 Task: Invite Team Member Softage.1@softage.net to Workspace Enterprise Resource Planning Software. Invite Team Member Softage.2@softage.net to Workspace Enterprise Resource Planning Software. Invite Team Member Softage.3@softage.net to Workspace Enterprise Resource Planning Software. Invite Team Member Softage.4@softage.net to Workspace Enterprise Resource Planning Software
Action: Mouse moved to (912, 134)
Screenshot: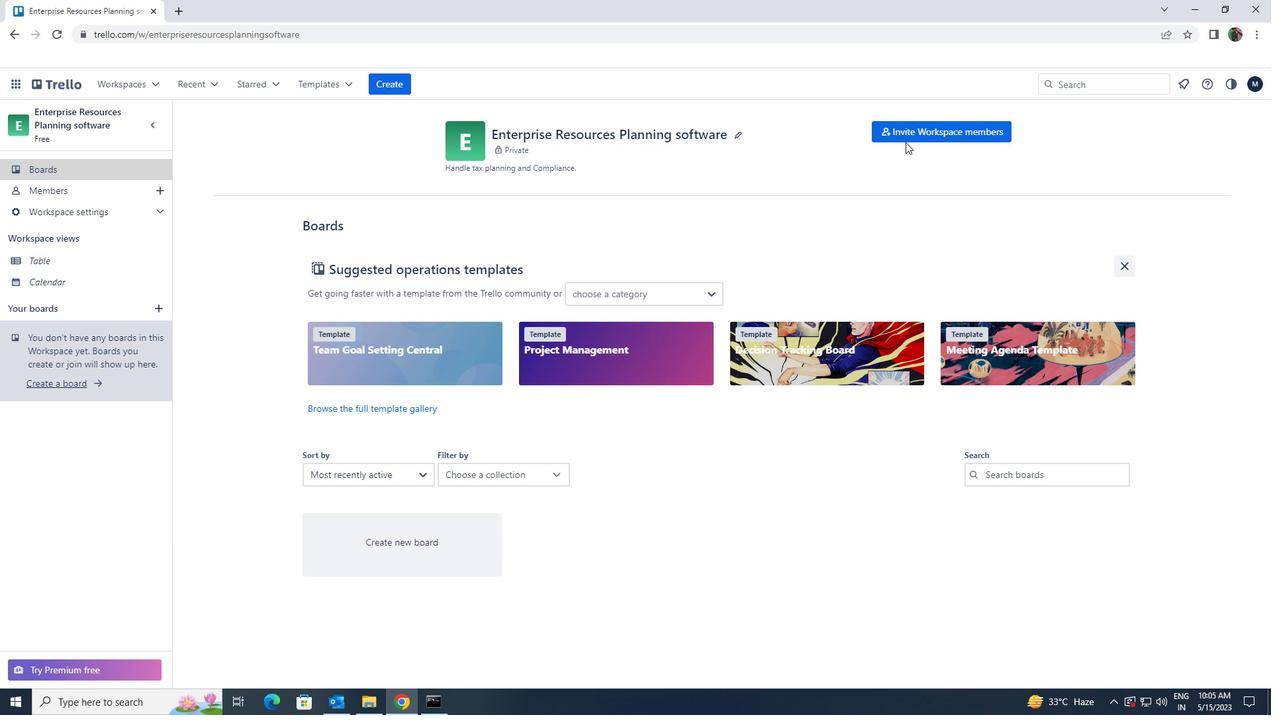 
Action: Mouse pressed left at (912, 134)
Screenshot: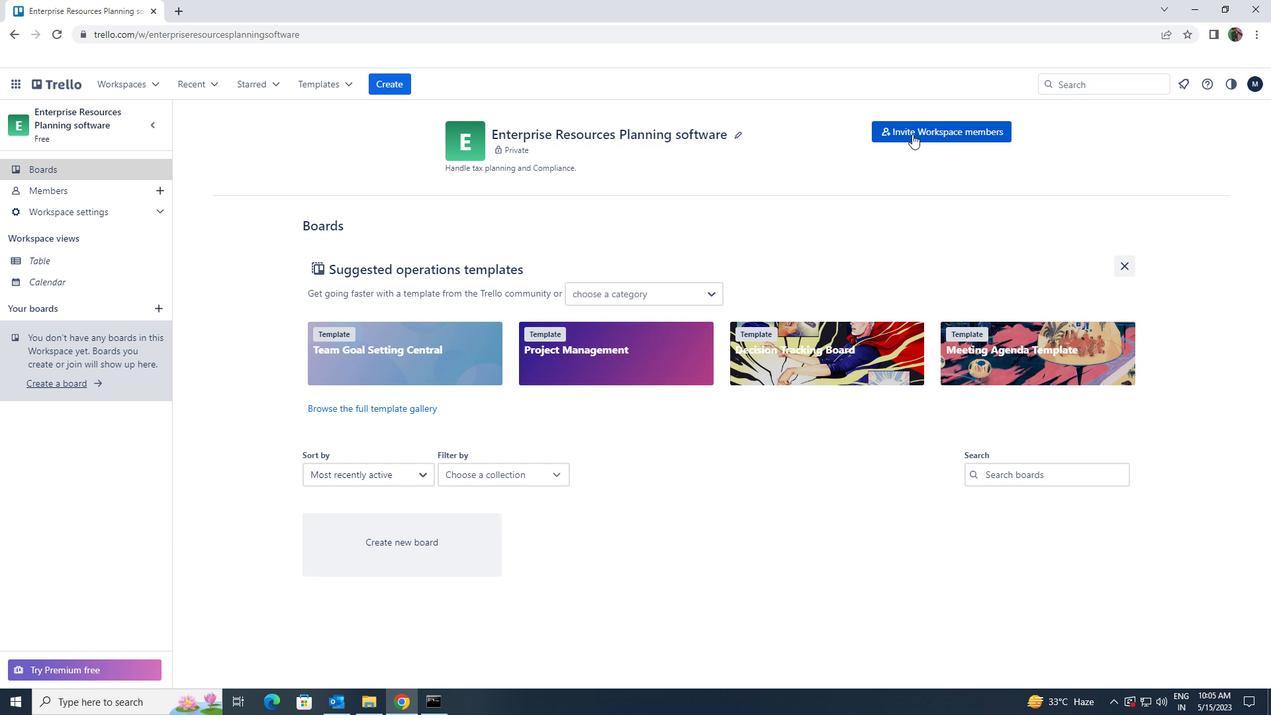 
Action: Key pressed softage.1<Key.shift>@SOFTAGE.NET
Screenshot: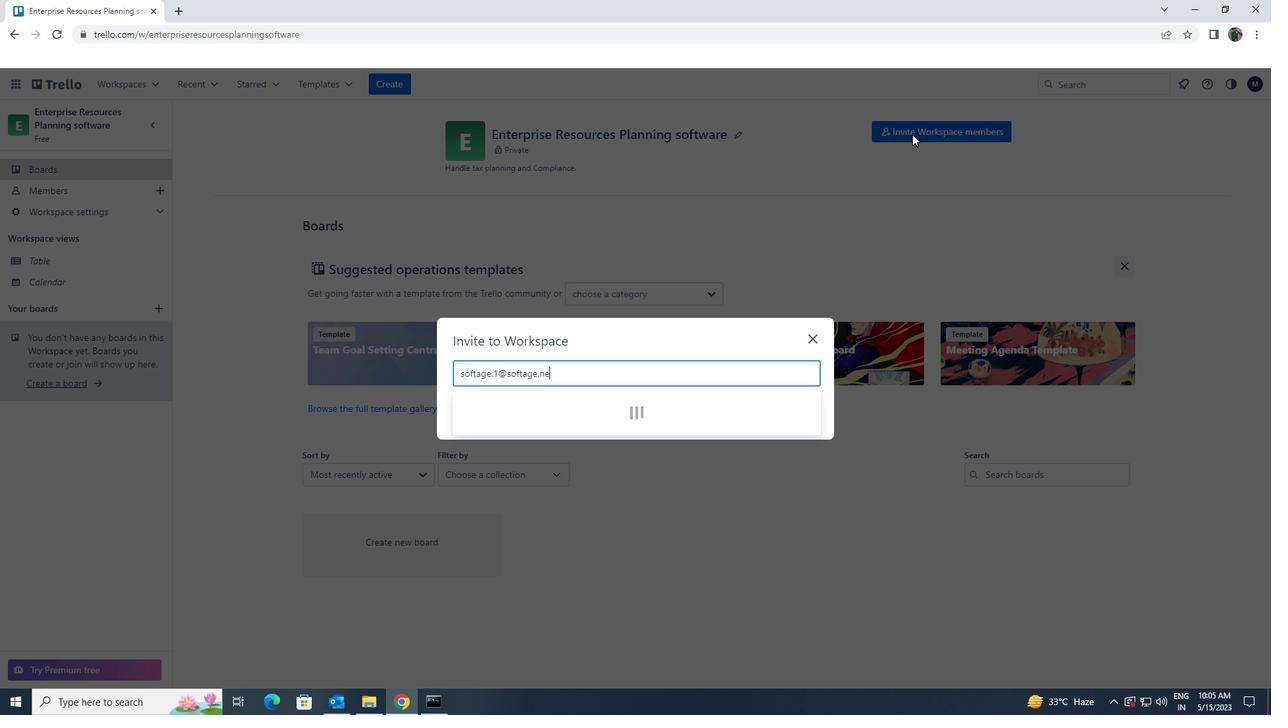 
Action: Mouse moved to (533, 401)
Screenshot: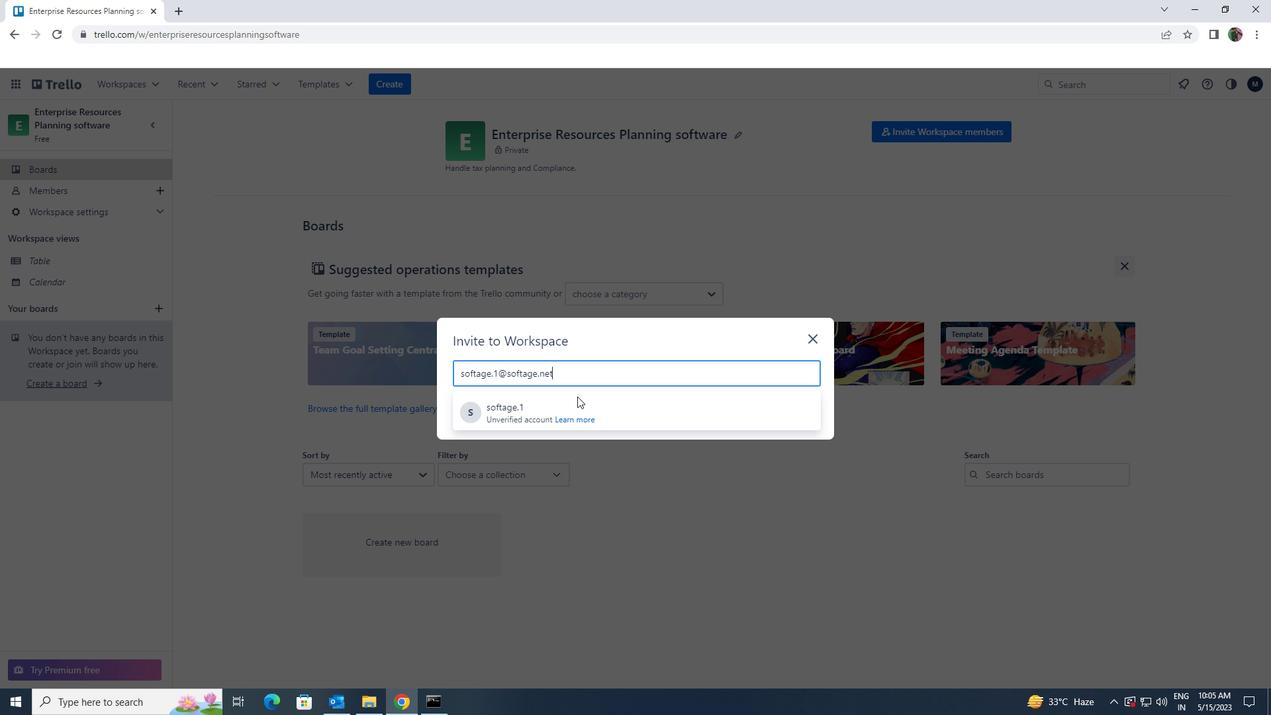 
Action: Mouse pressed left at (533, 401)
Screenshot: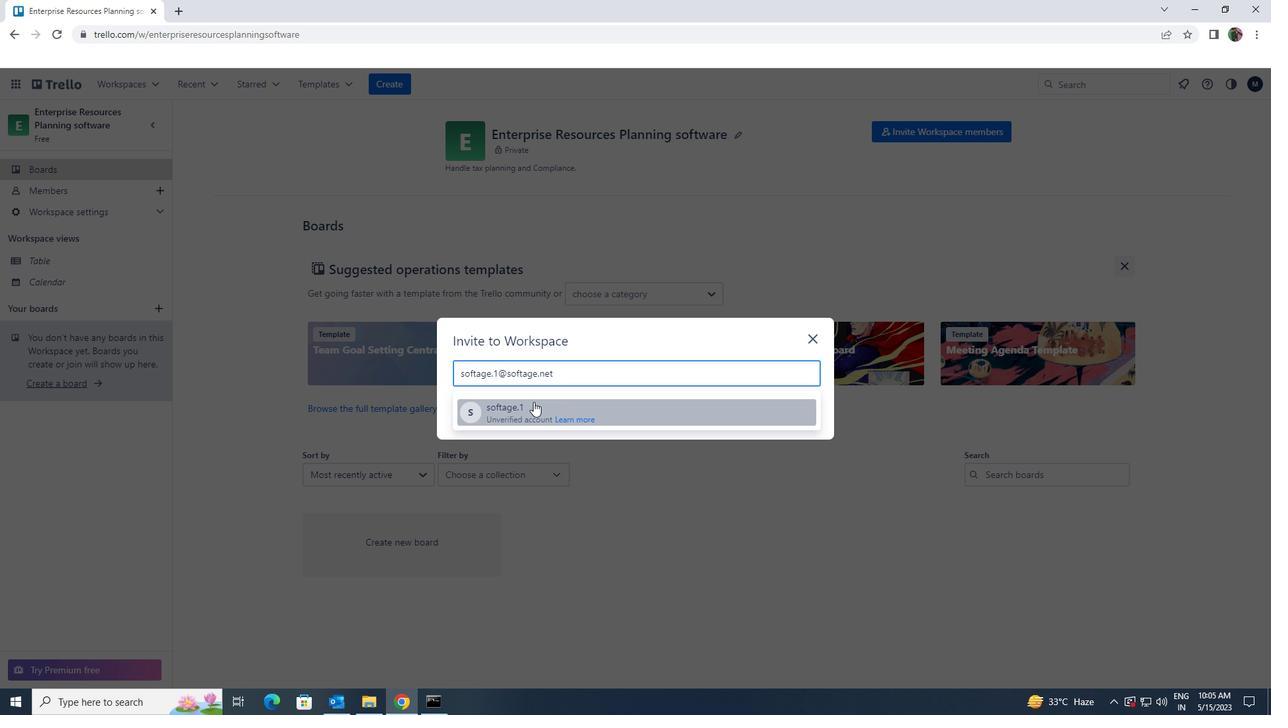 
Action: Key pressed SOFTAGE.2<Key.shift>@SOFTAGE.NET
Screenshot: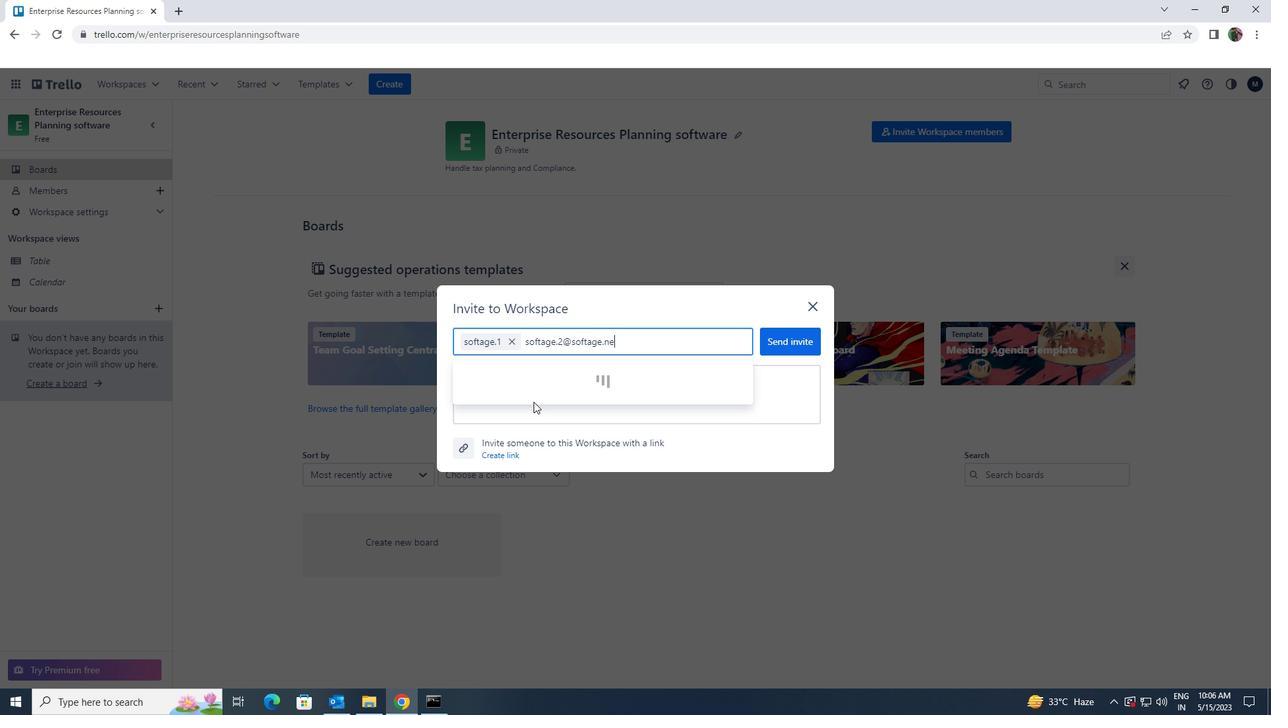 
Action: Mouse moved to (533, 387)
Screenshot: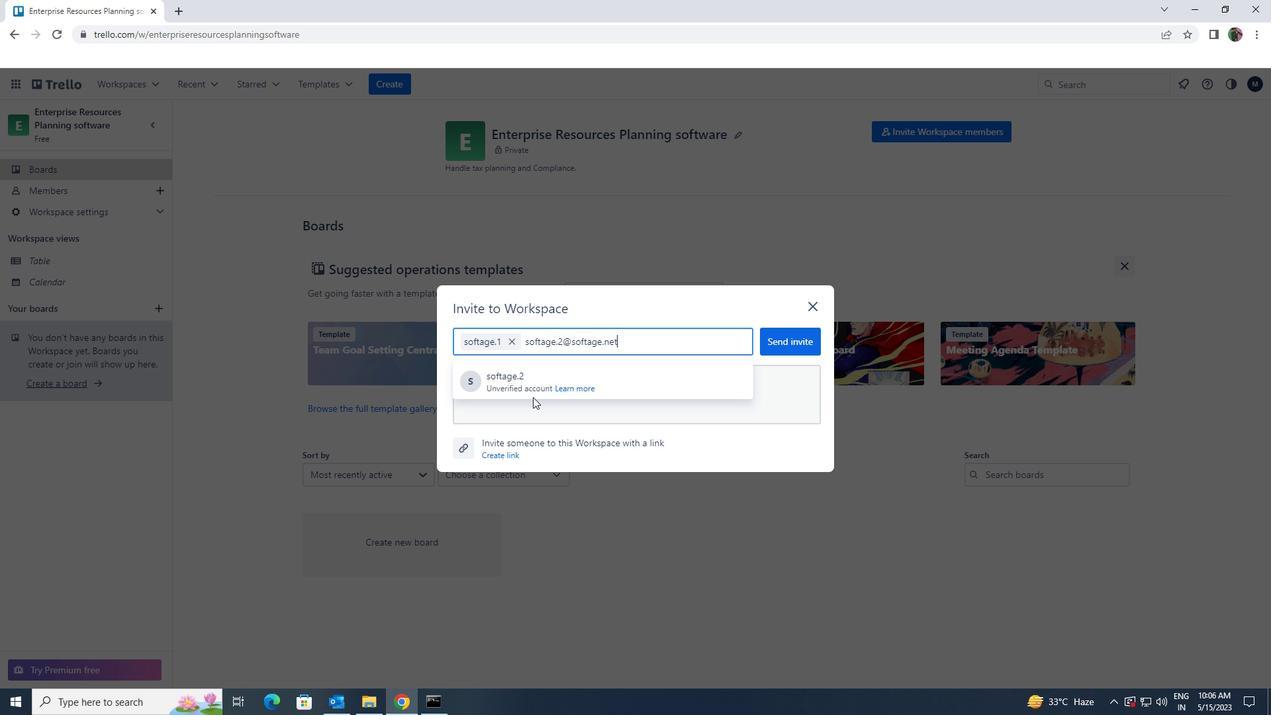 
Action: Mouse pressed left at (533, 387)
Screenshot: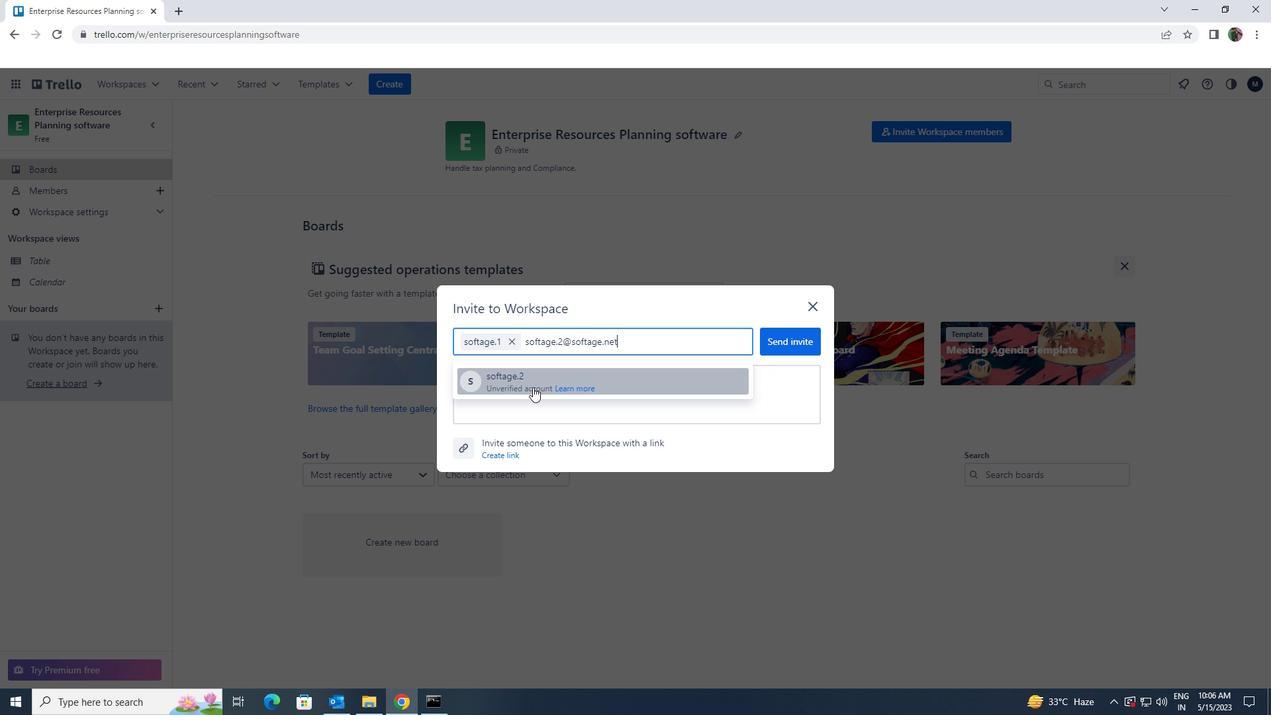 
Action: Key pressed SOFTAGE.3<Key.shift>@SOFTAGE.NET
Screenshot: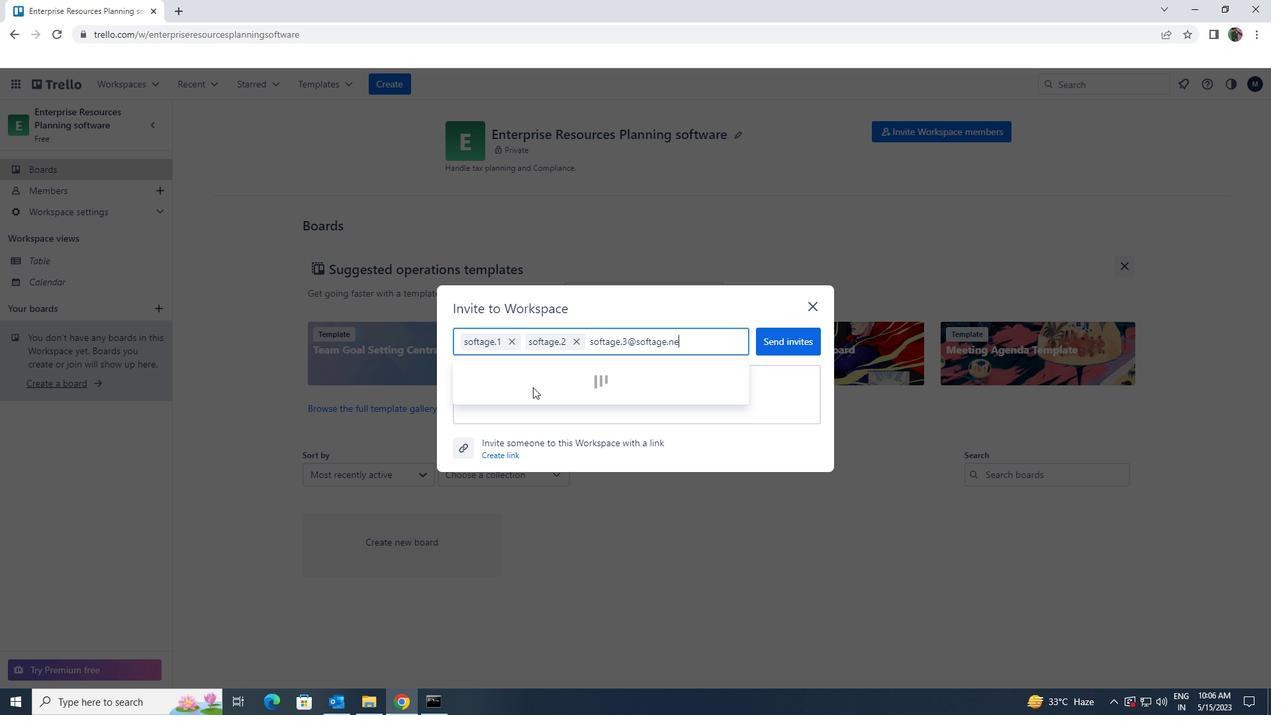 
Action: Mouse moved to (531, 378)
Screenshot: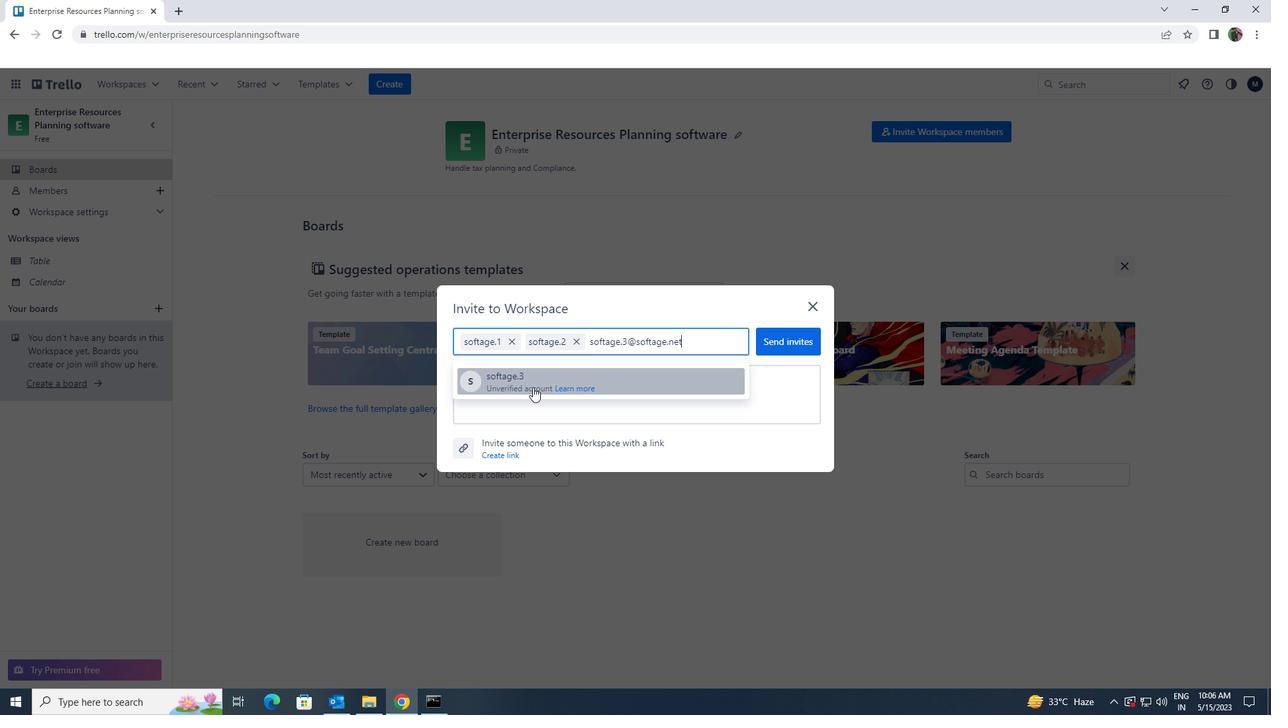 
Action: Mouse pressed left at (531, 378)
Screenshot: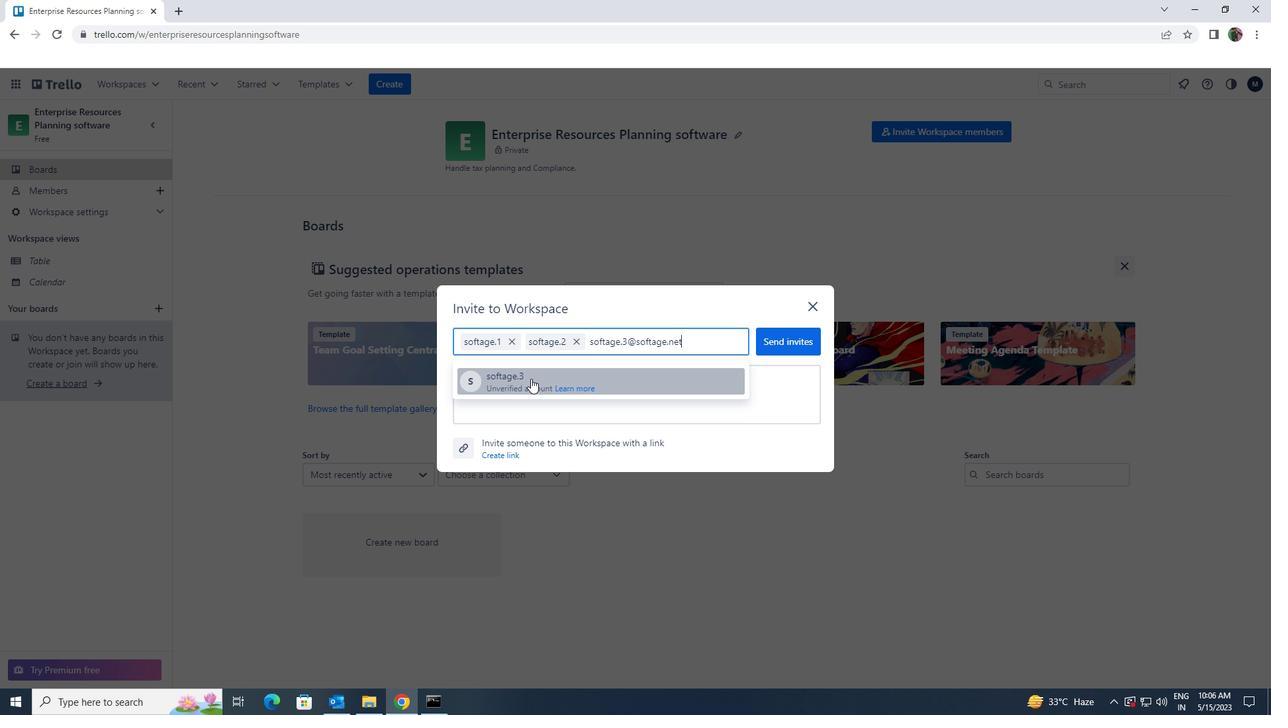 
Action: Key pressed SOFTAGE.N<Key.backspace><Key.f4><Key.f4><Key.f4>4<Key.shift>@SOFTAGE.NET
Screenshot: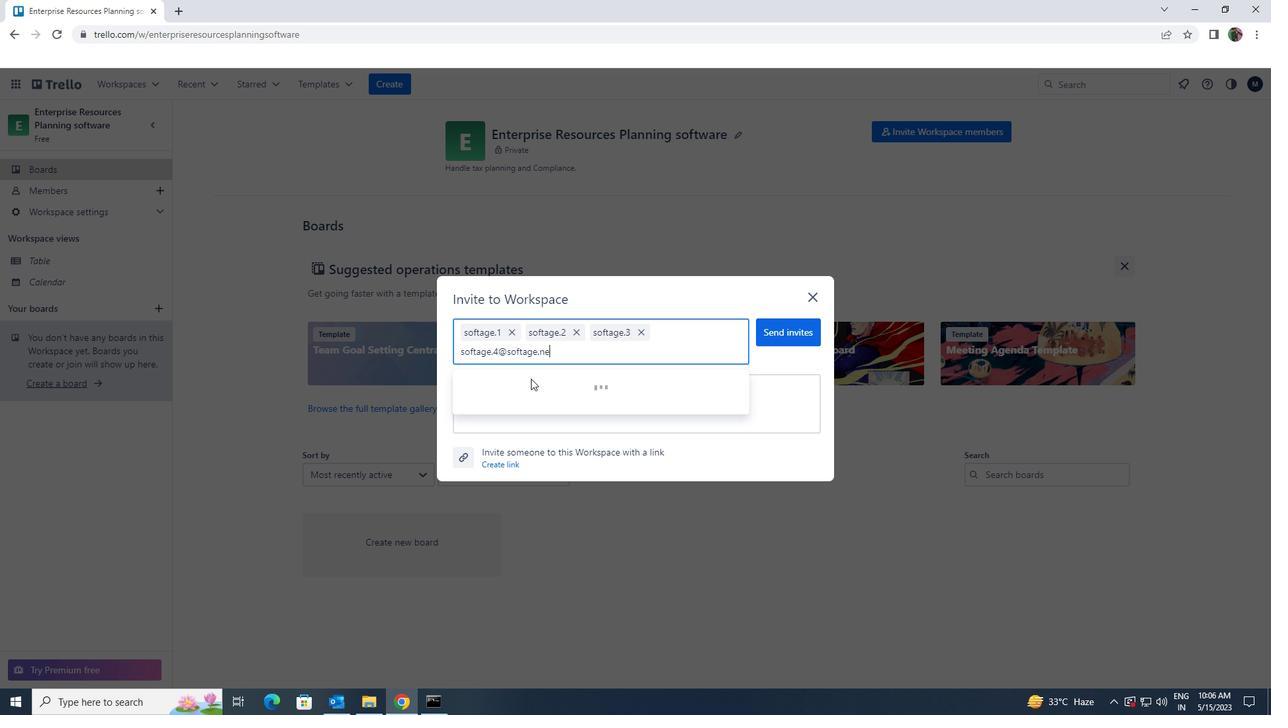 
Action: Mouse pressed left at (531, 378)
Screenshot: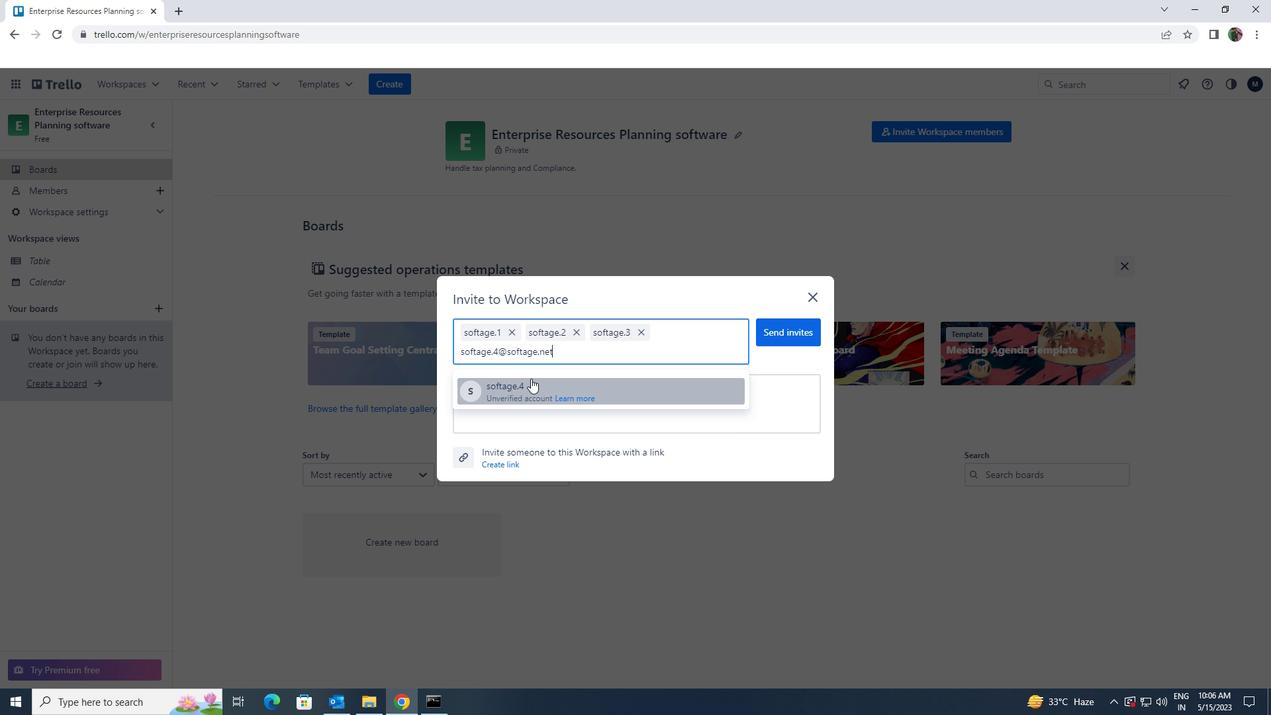 
Action: Mouse moved to (794, 331)
Screenshot: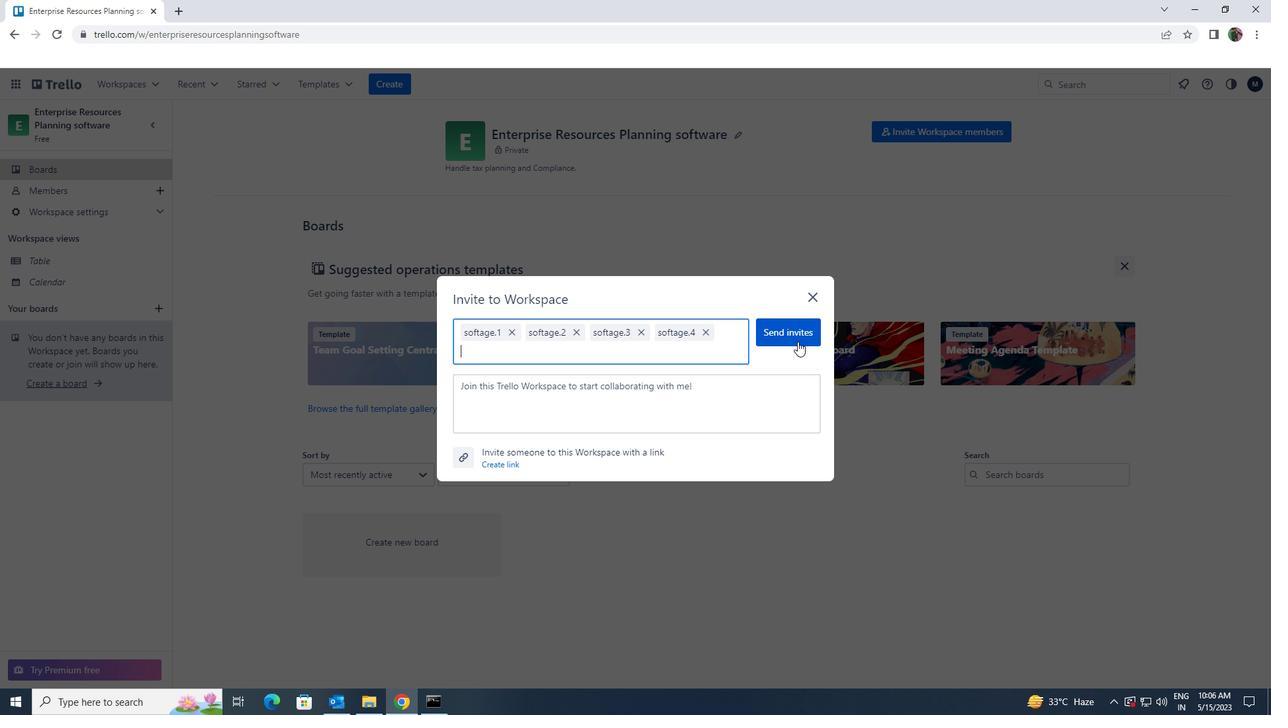 
Action: Mouse pressed left at (794, 331)
Screenshot: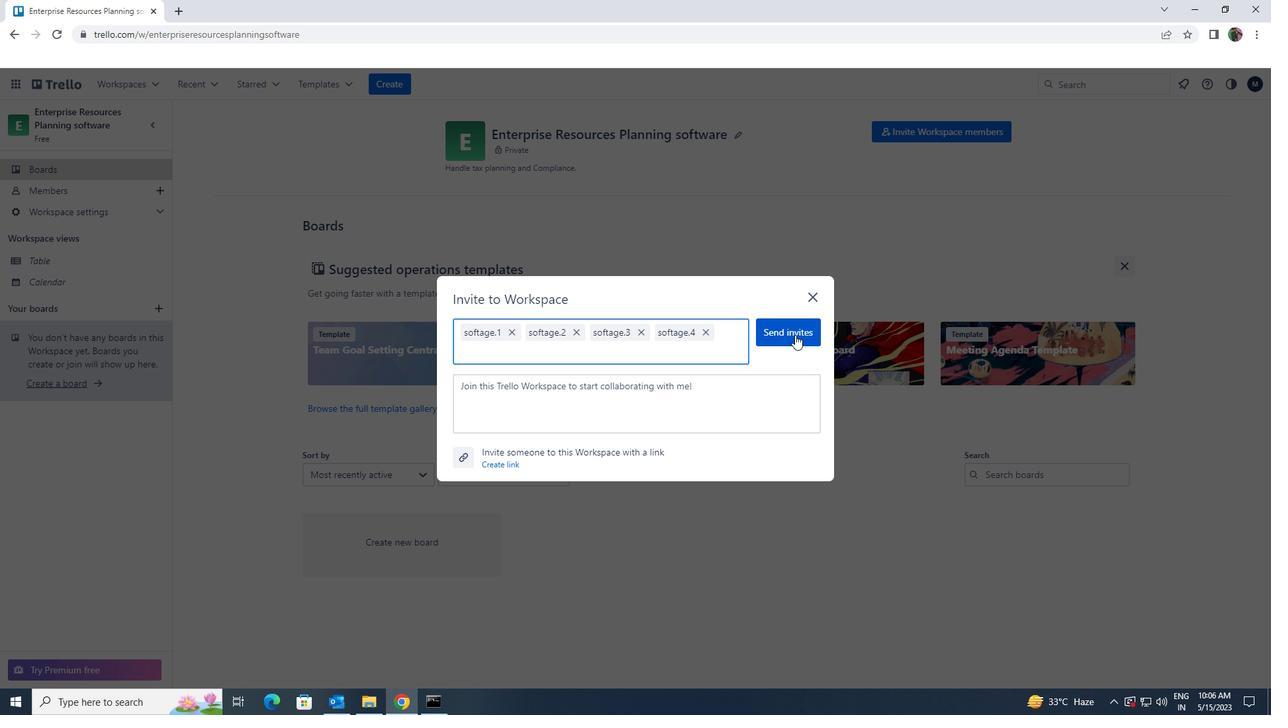 
